 Task: Change the workspace to "Lesson Plans".
Action: Mouse moved to (265, 59)
Screenshot: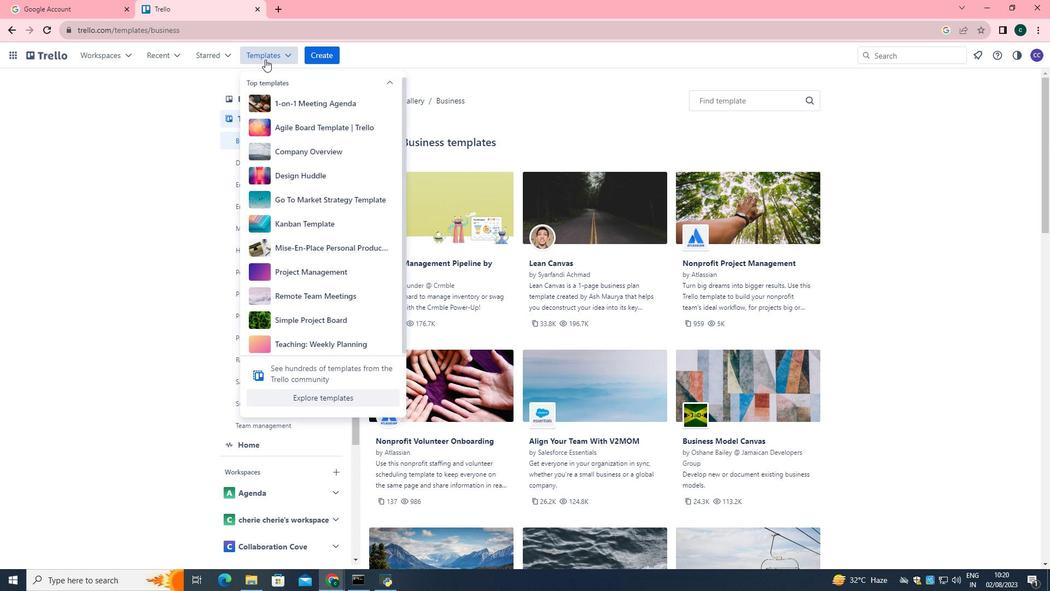 
Action: Mouse pressed left at (265, 59)
Screenshot: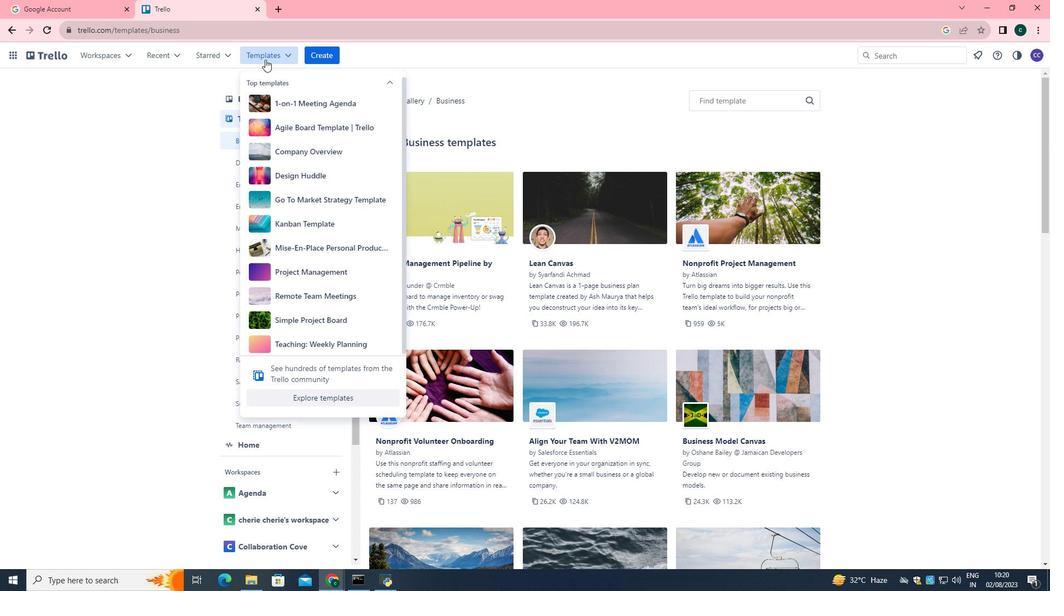 
Action: Mouse moved to (310, 396)
Screenshot: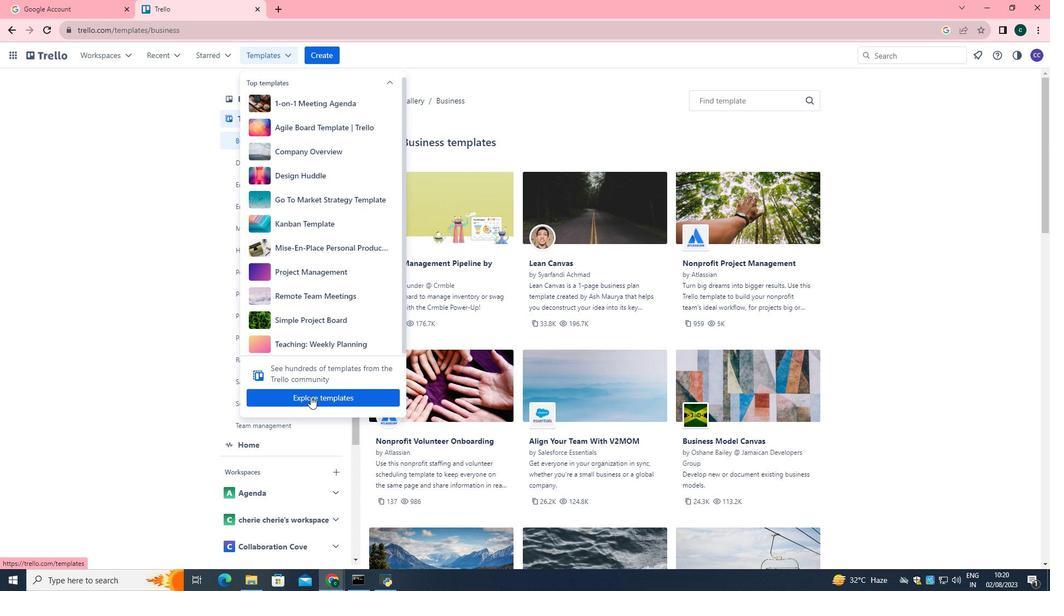 
Action: Mouse pressed left at (310, 396)
Screenshot: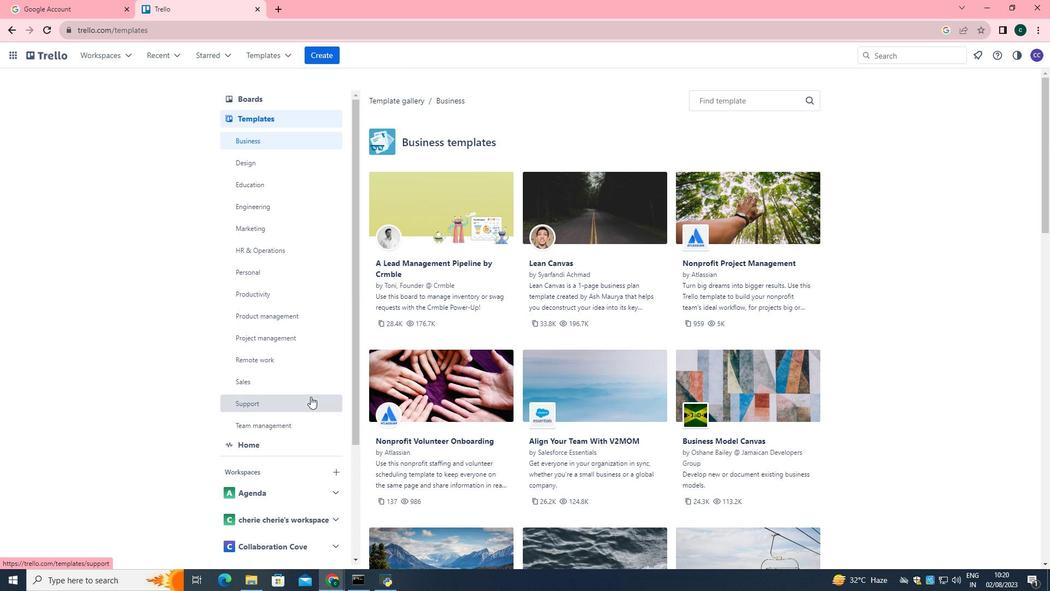 
Action: Mouse moved to (521, 174)
Screenshot: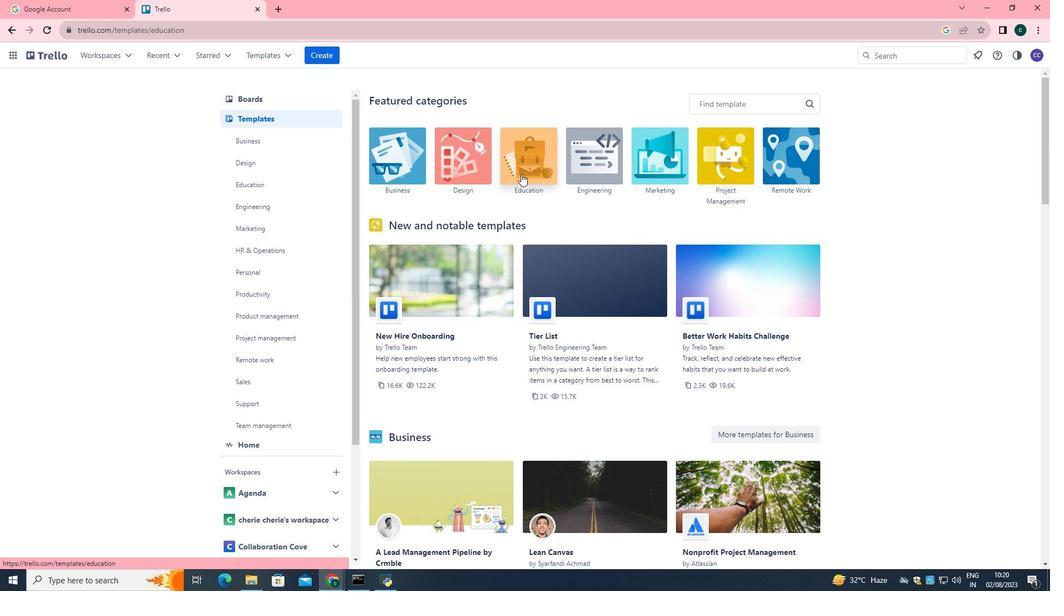 
Action: Mouse pressed left at (521, 174)
Screenshot: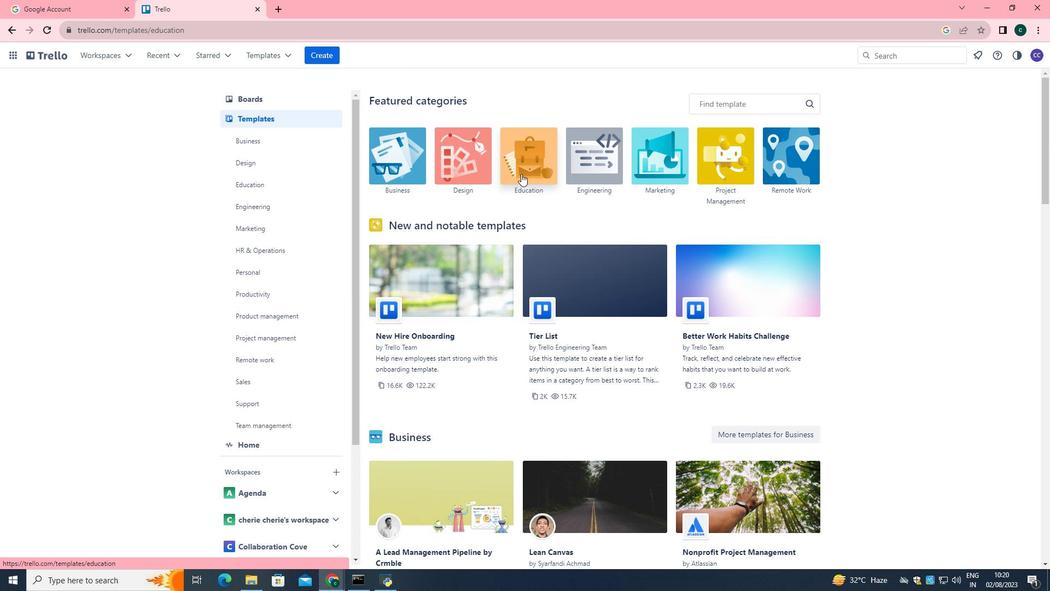 
Action: Mouse moved to (461, 214)
Screenshot: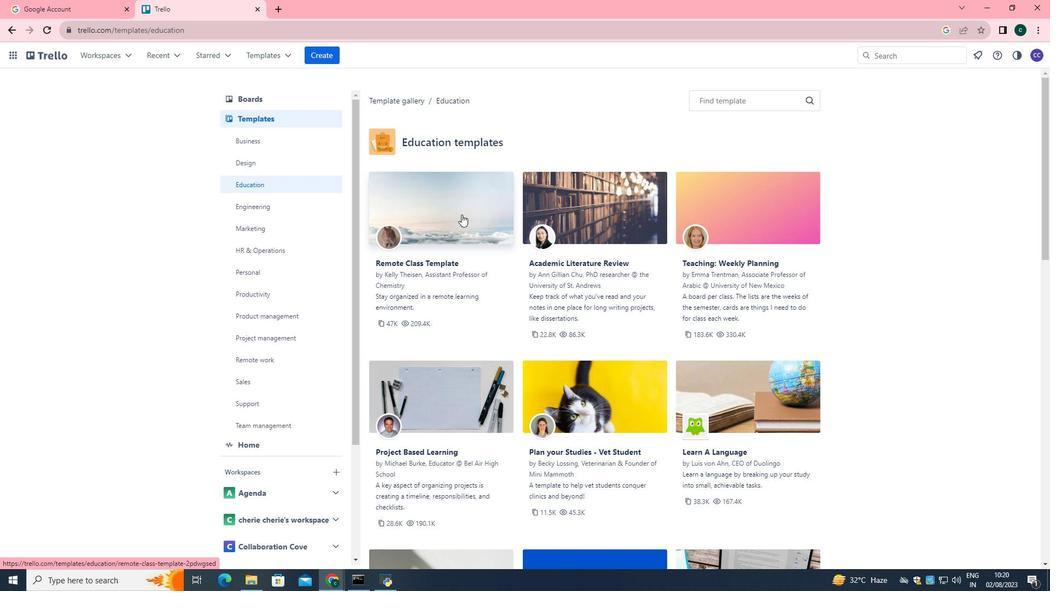 
Action: Mouse pressed left at (461, 214)
Screenshot: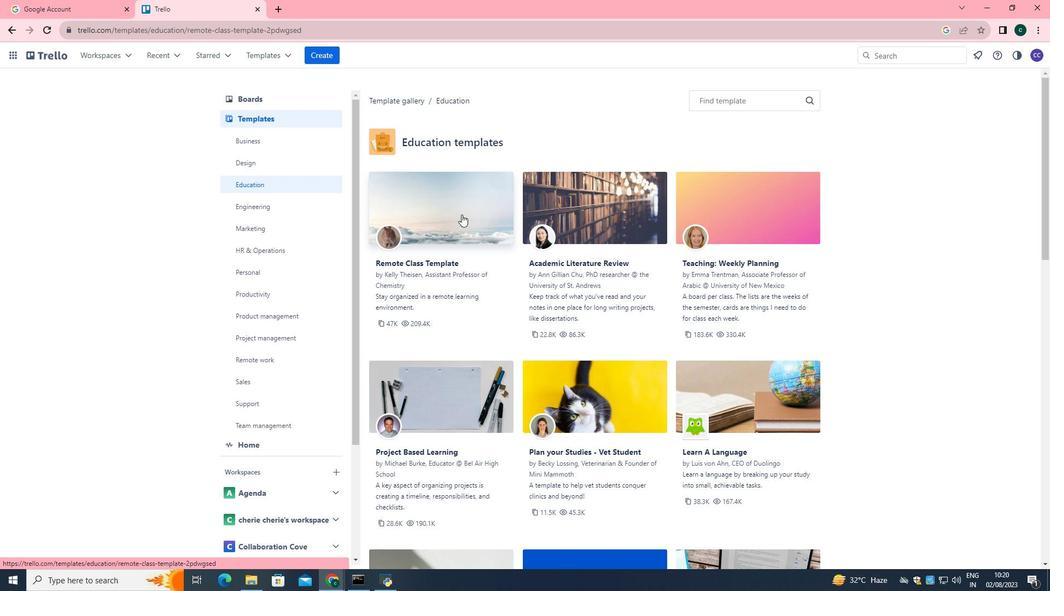 
Action: Mouse moved to (794, 137)
Screenshot: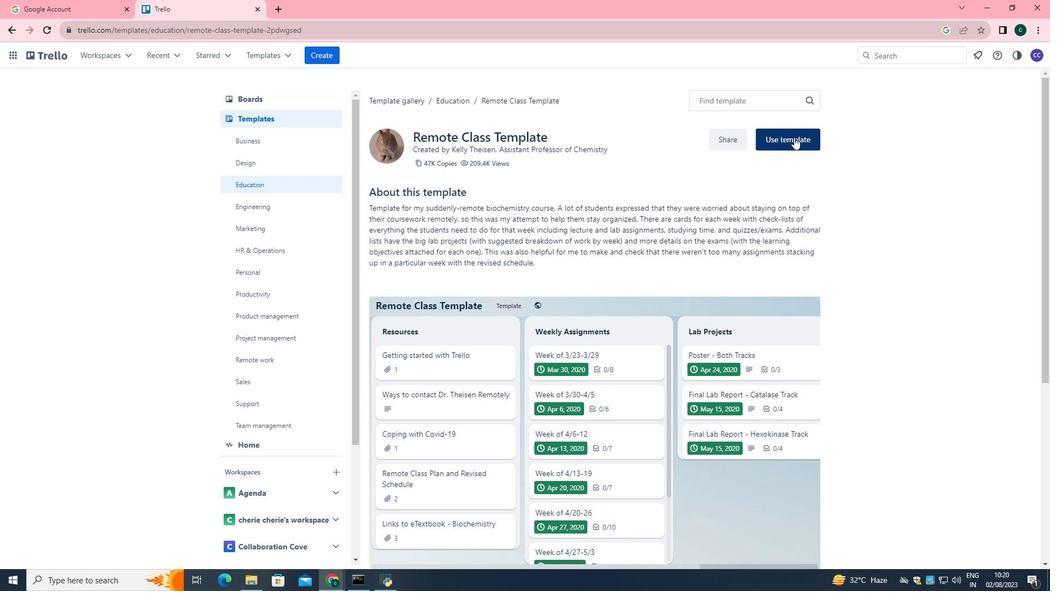 
Action: Mouse pressed left at (794, 137)
Screenshot: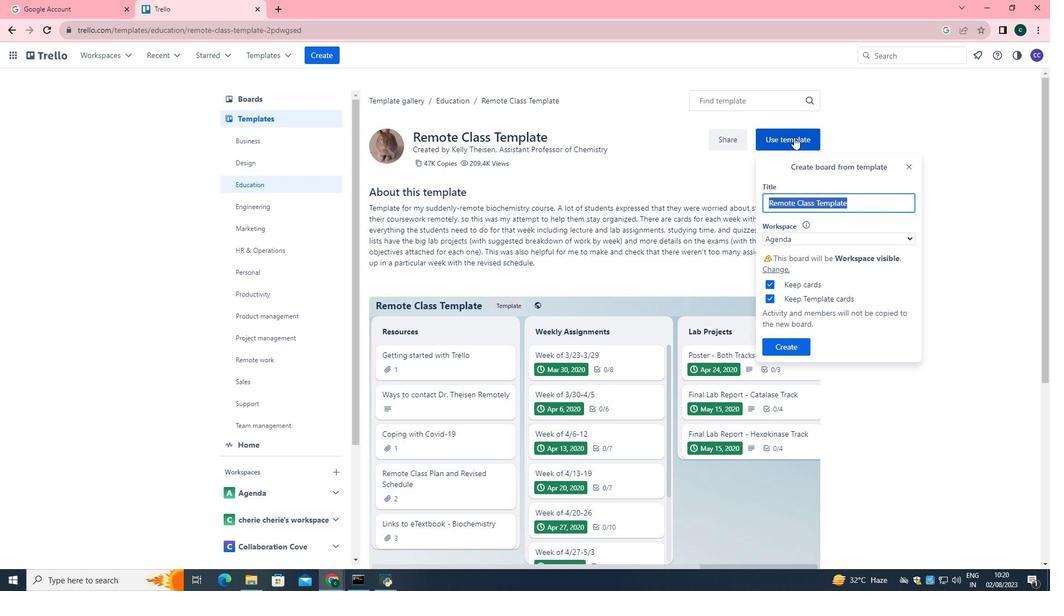 
Action: Mouse moved to (827, 242)
Screenshot: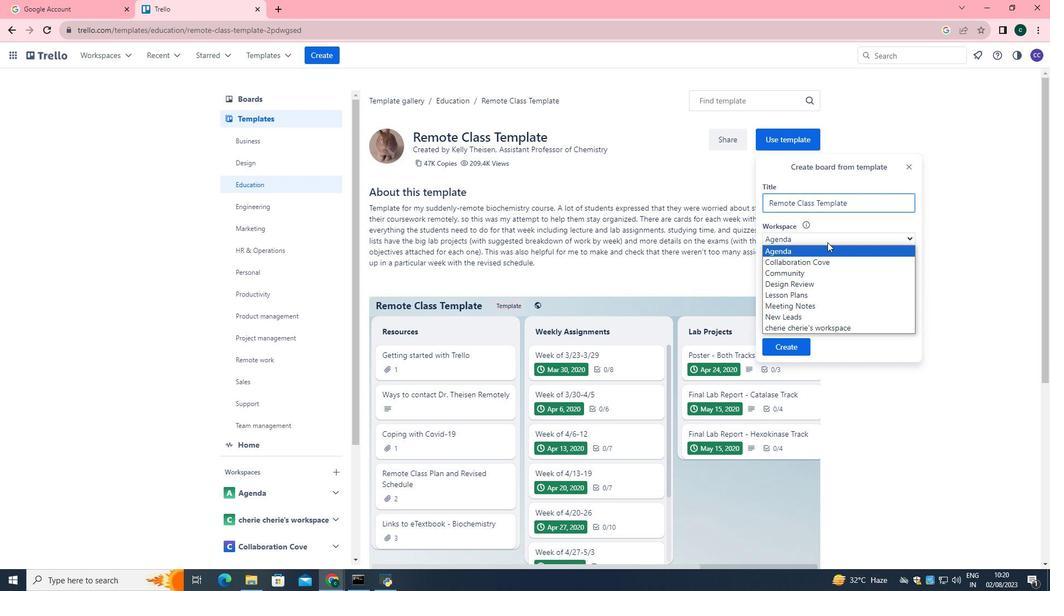 
Action: Mouse pressed left at (827, 242)
Screenshot: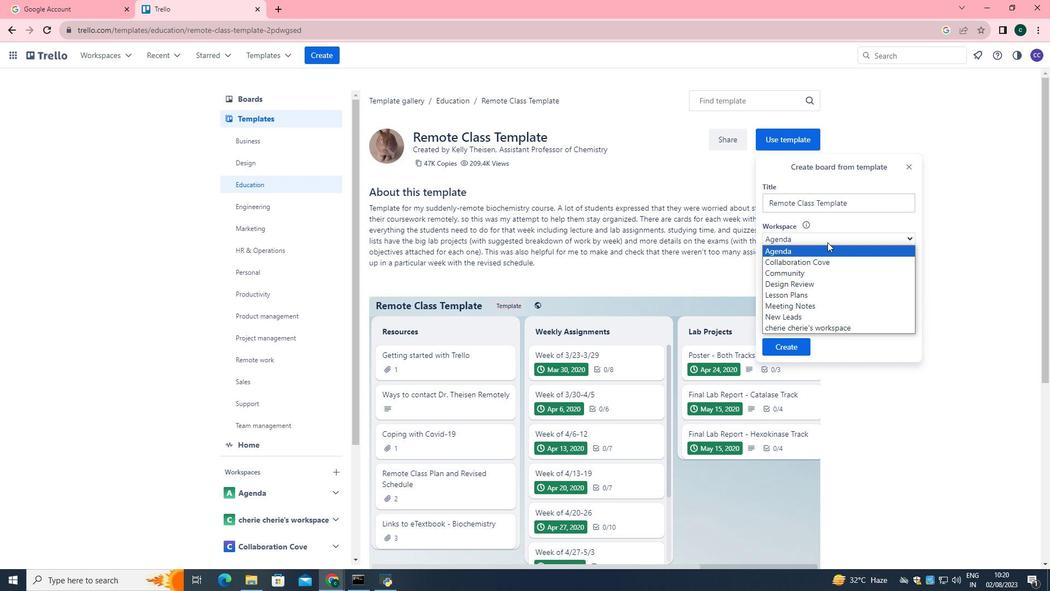 
Action: Mouse moved to (808, 294)
Screenshot: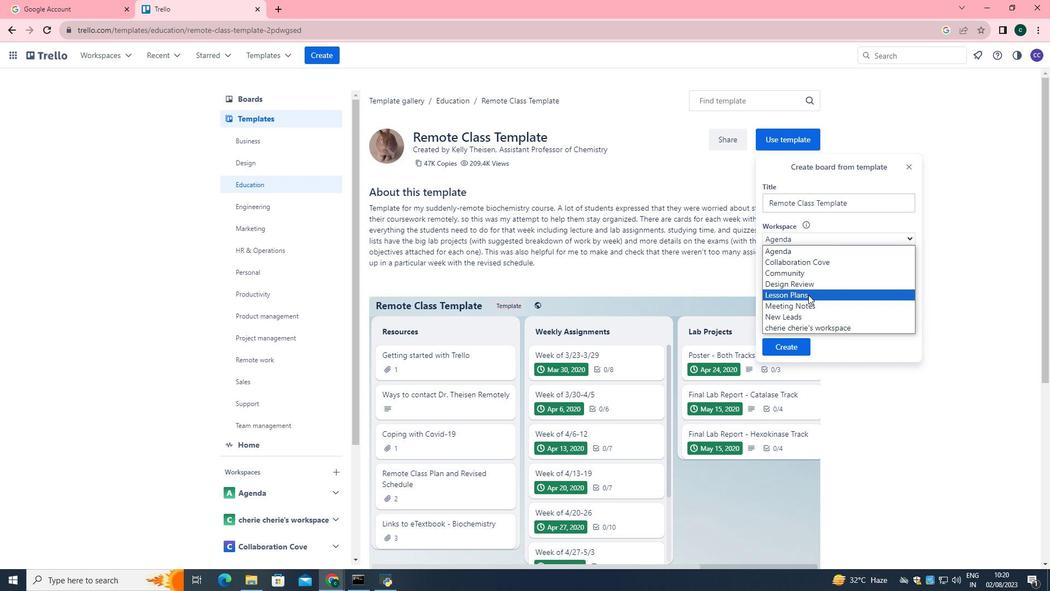 
Action: Mouse pressed left at (808, 294)
Screenshot: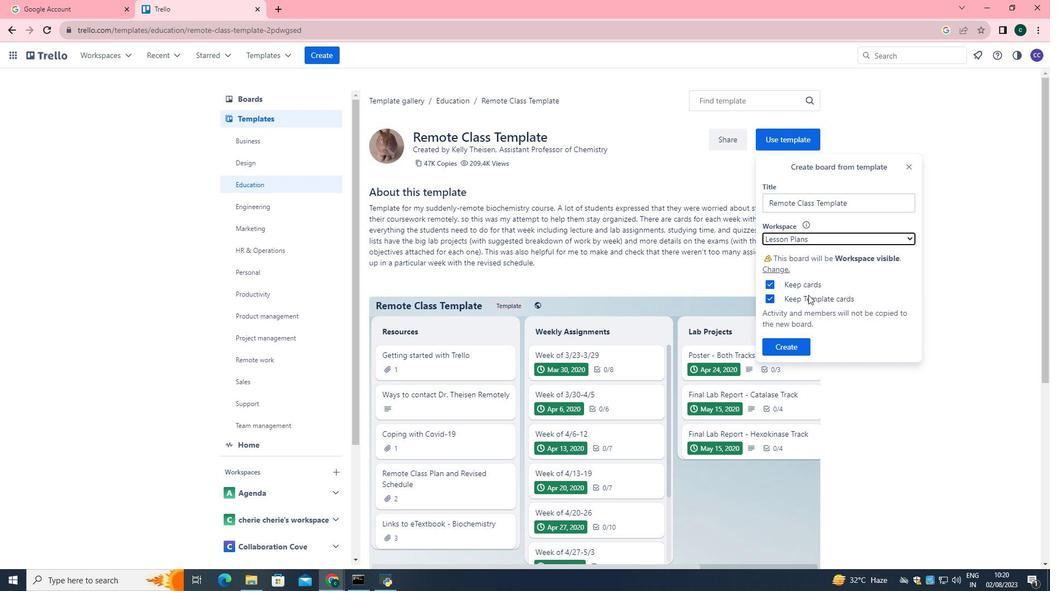 
